 Task: Enable the option "Subtitle delay" for overlays.
Action: Mouse moved to (106, 18)
Screenshot: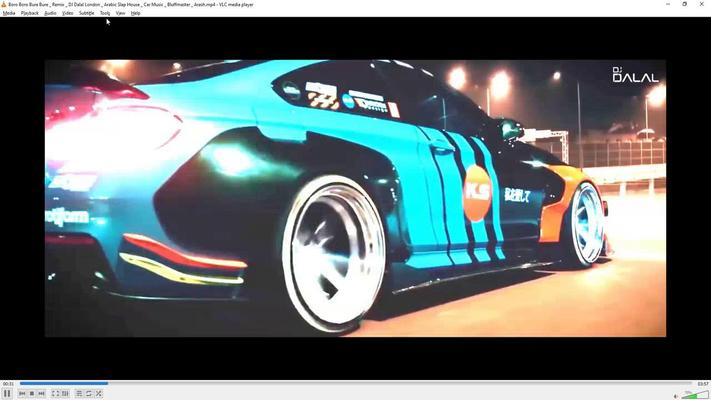 
Action: Mouse pressed left at (106, 18)
Screenshot: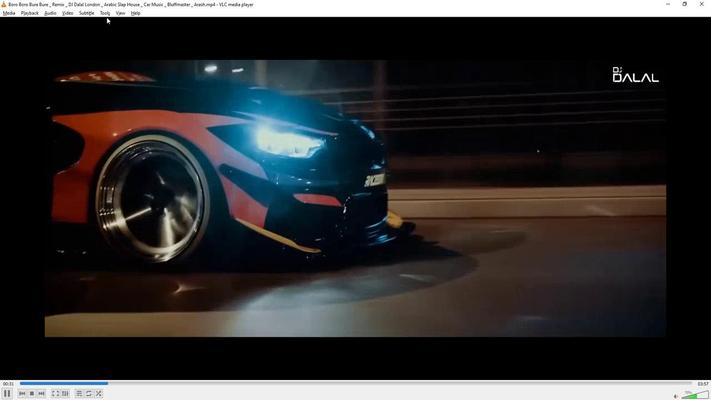 
Action: Mouse moved to (106, 16)
Screenshot: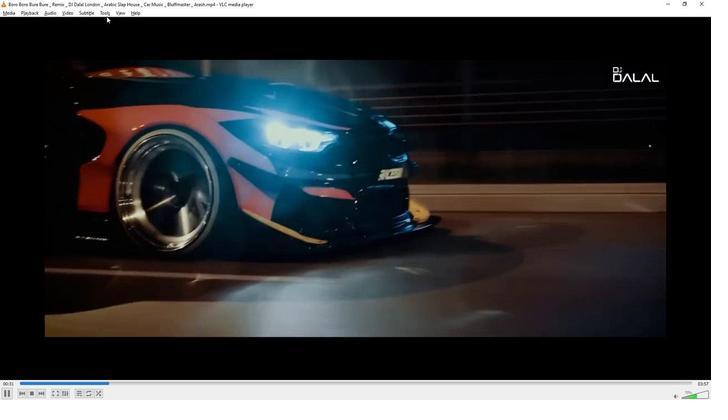 
Action: Mouse pressed left at (106, 16)
Screenshot: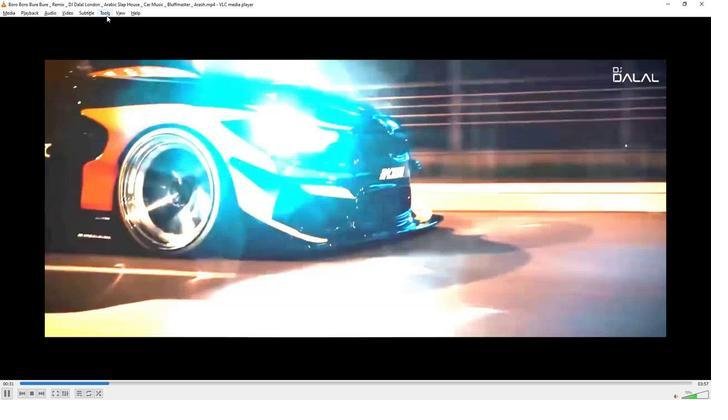 
Action: Mouse moved to (122, 104)
Screenshot: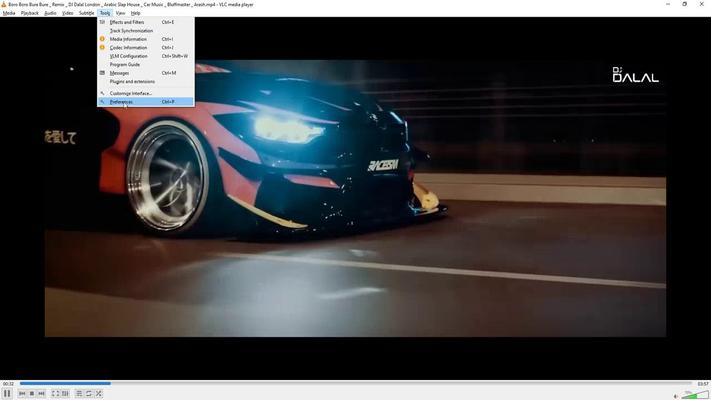 
Action: Mouse pressed left at (122, 104)
Screenshot: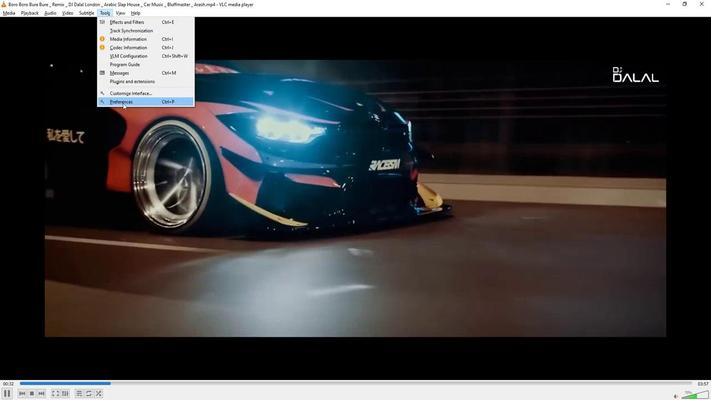 
Action: Mouse moved to (138, 323)
Screenshot: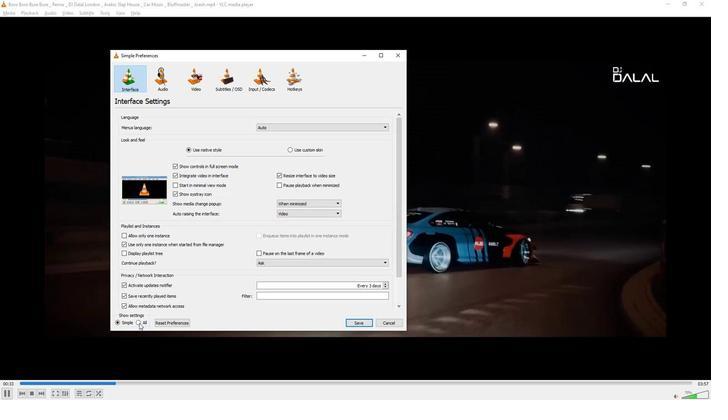 
Action: Mouse pressed left at (138, 323)
Screenshot: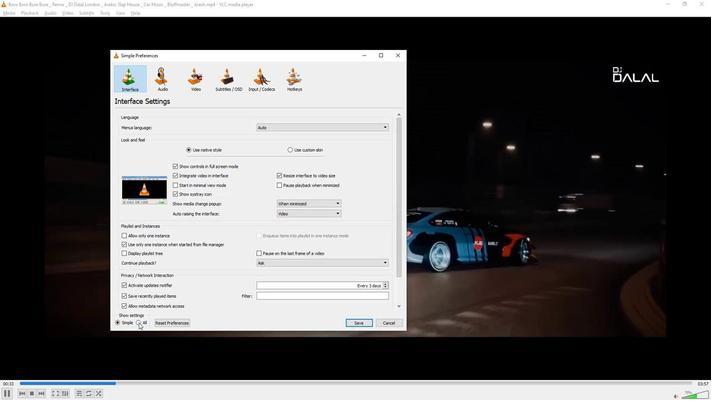 
Action: Mouse moved to (156, 233)
Screenshot: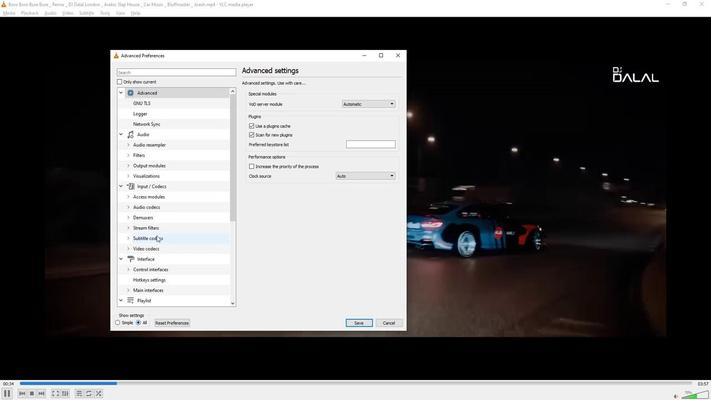 
Action: Mouse scrolled (156, 232) with delta (0, 0)
Screenshot: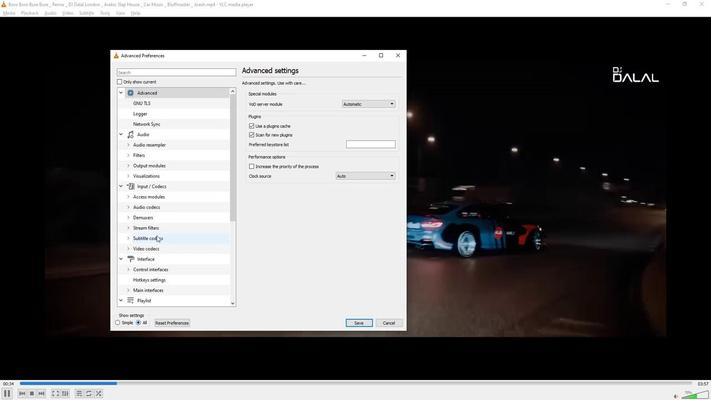 
Action: Mouse scrolled (156, 232) with delta (0, 0)
Screenshot: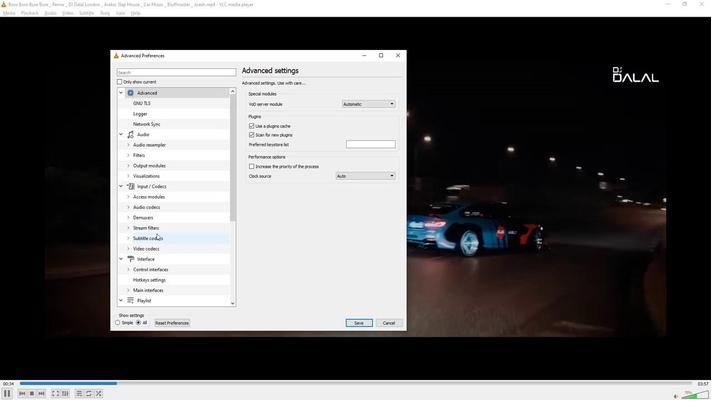 
Action: Mouse moved to (156, 233)
Screenshot: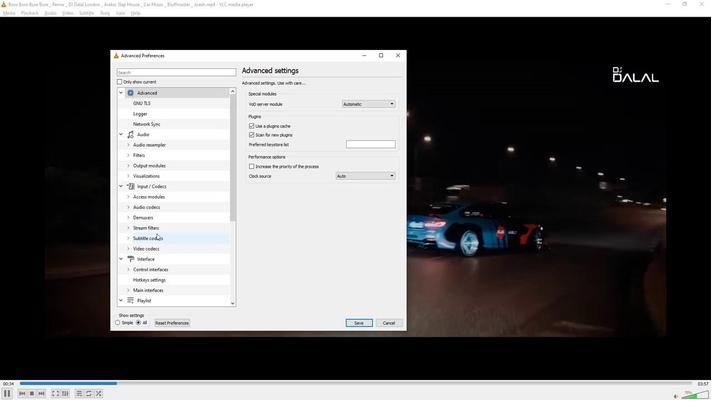 
Action: Mouse scrolled (156, 232) with delta (0, 0)
Screenshot: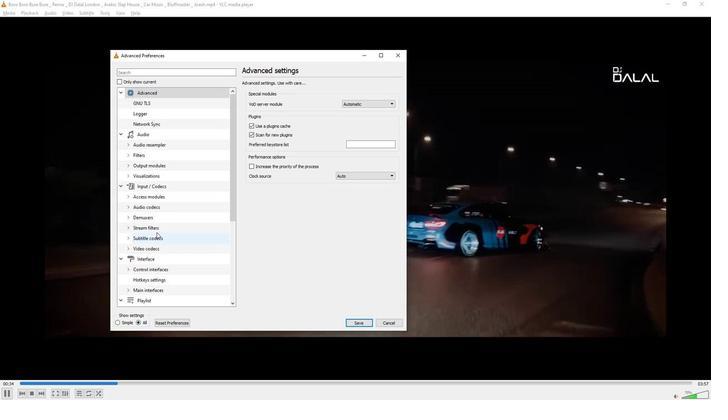 
Action: Mouse moved to (156, 233)
Screenshot: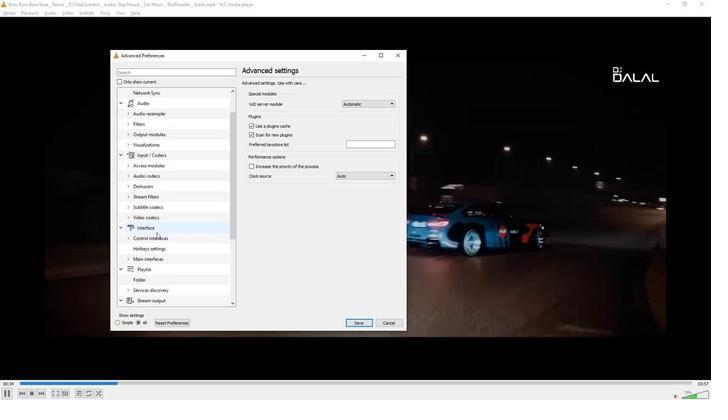 
Action: Mouse scrolled (156, 232) with delta (0, 0)
Screenshot: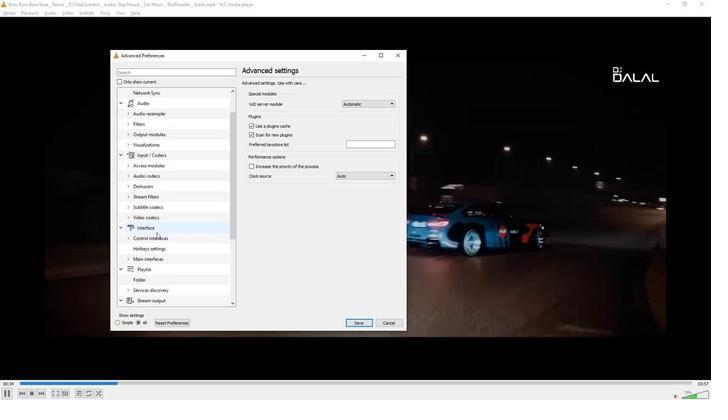 
Action: Mouse moved to (155, 234)
Screenshot: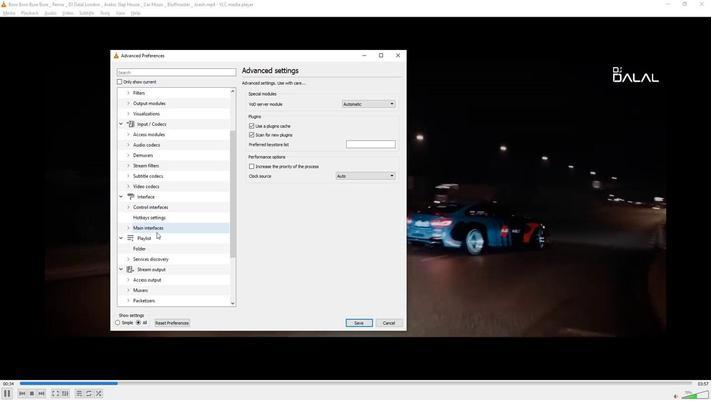 
Action: Mouse scrolled (155, 233) with delta (0, 0)
Screenshot: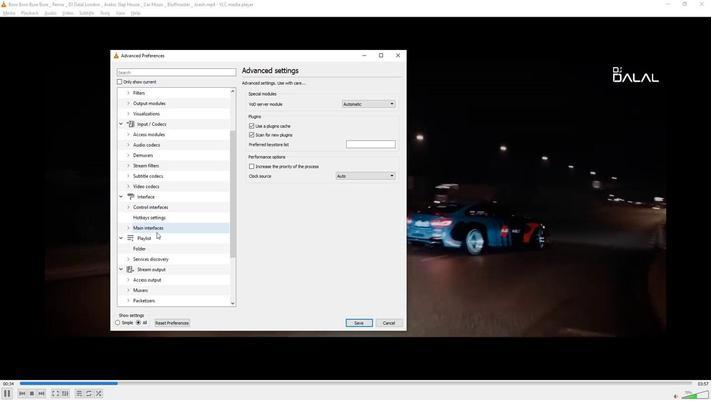
Action: Mouse moved to (155, 234)
Screenshot: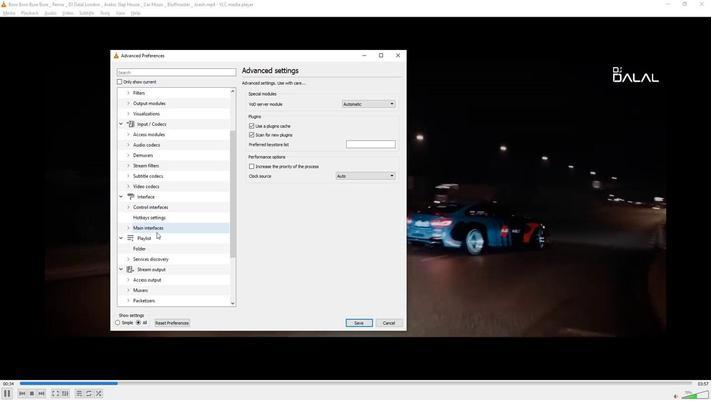 
Action: Mouse scrolled (155, 233) with delta (0, 0)
Screenshot: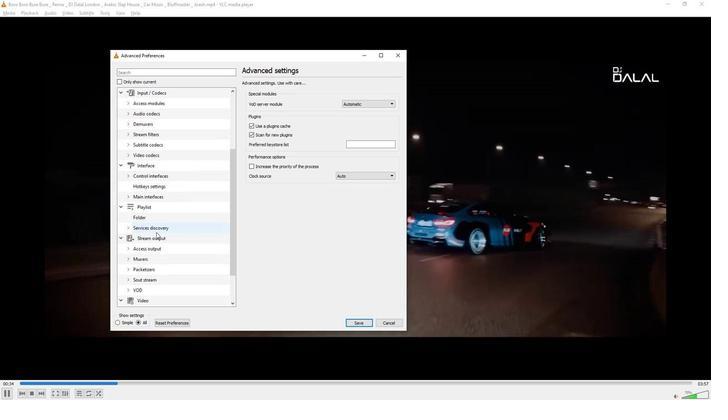 
Action: Mouse moved to (155, 234)
Screenshot: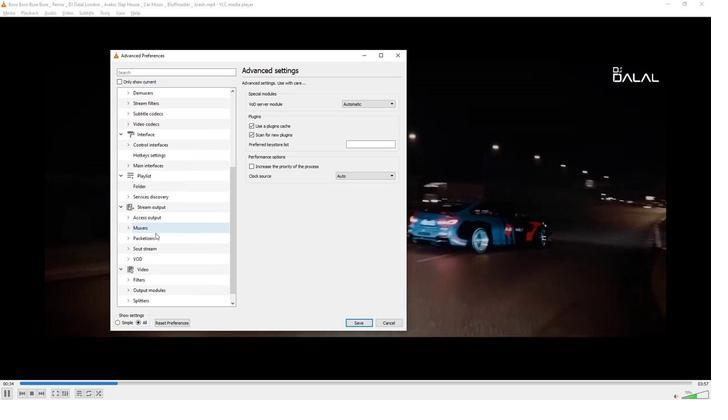 
Action: Mouse scrolled (155, 234) with delta (0, 0)
Screenshot: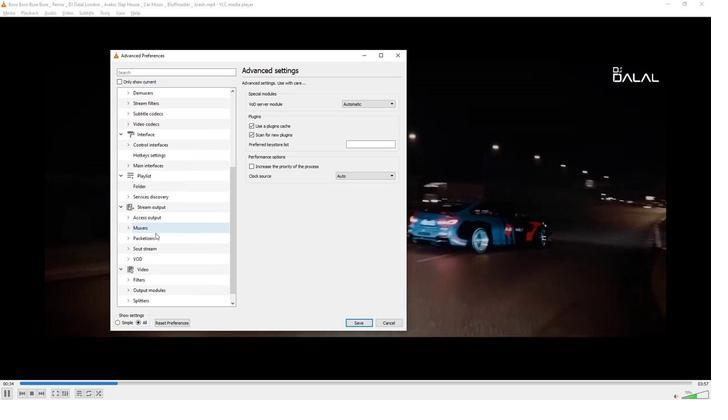 
Action: Mouse moved to (152, 300)
Screenshot: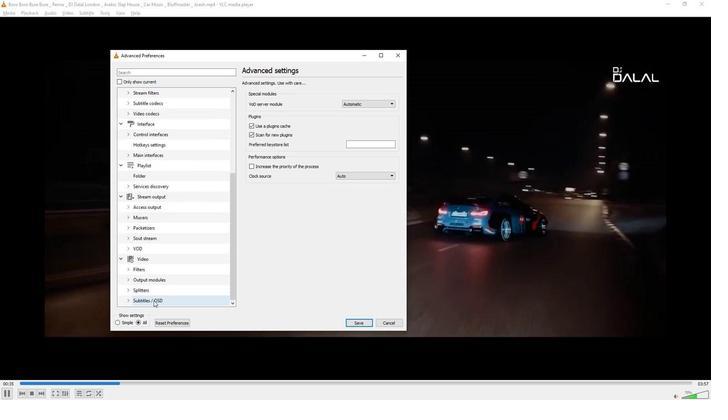 
Action: Mouse pressed left at (152, 300)
Screenshot: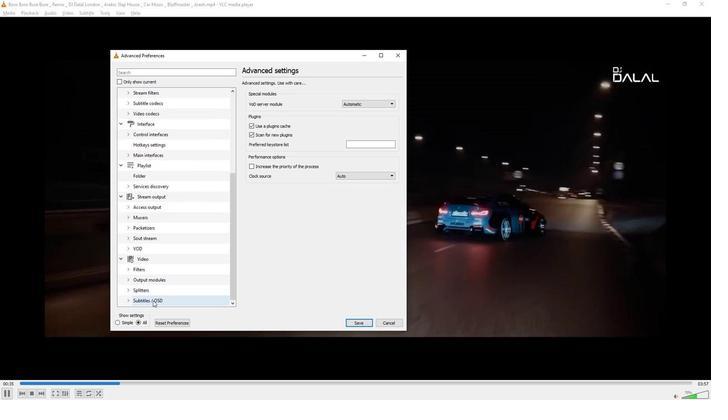 
Action: Mouse moved to (255, 264)
Screenshot: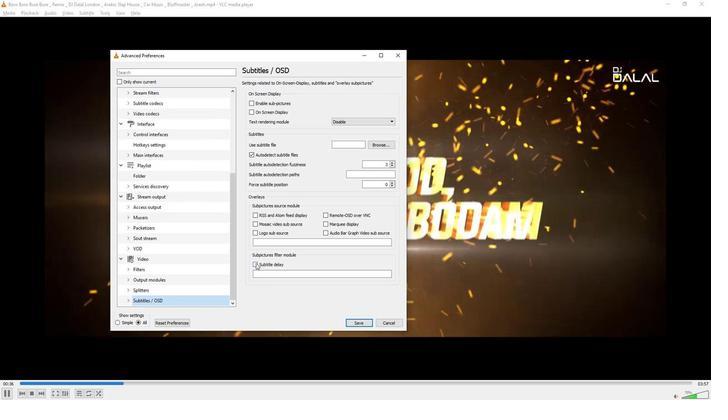
Action: Mouse pressed left at (255, 264)
Screenshot: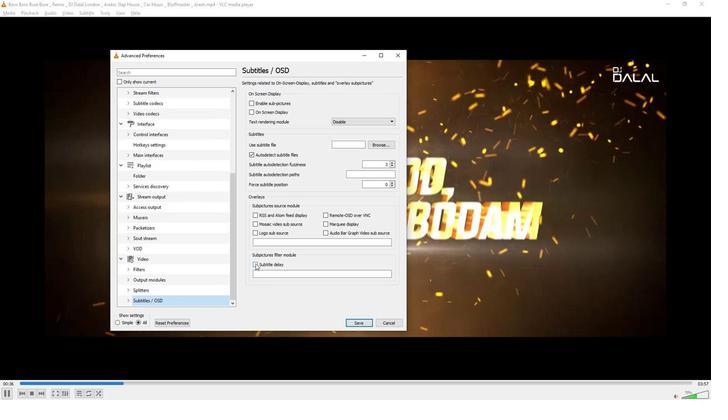
Action: Mouse moved to (295, 312)
Screenshot: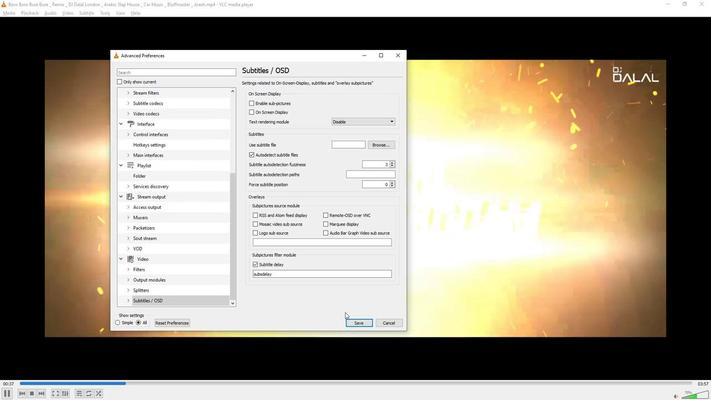 
